 Task: Normalize RMS for loudness normalization effect to -23.0.
Action: Mouse moved to (418, 37)
Screenshot: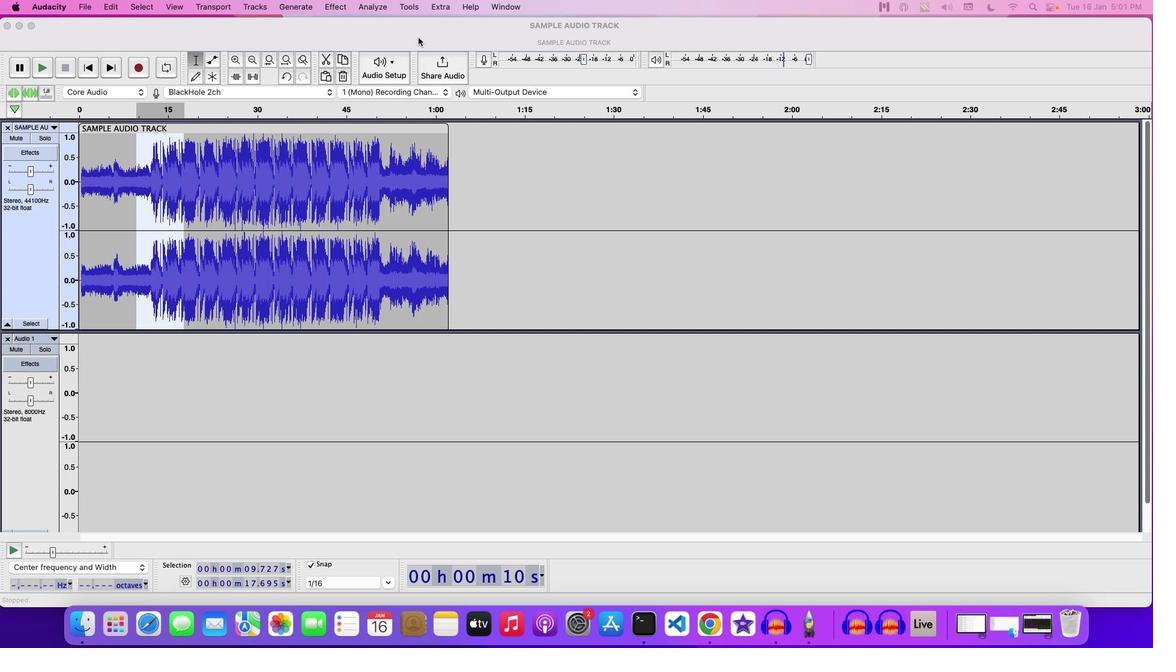 
Action: Mouse pressed left at (418, 37)
Screenshot: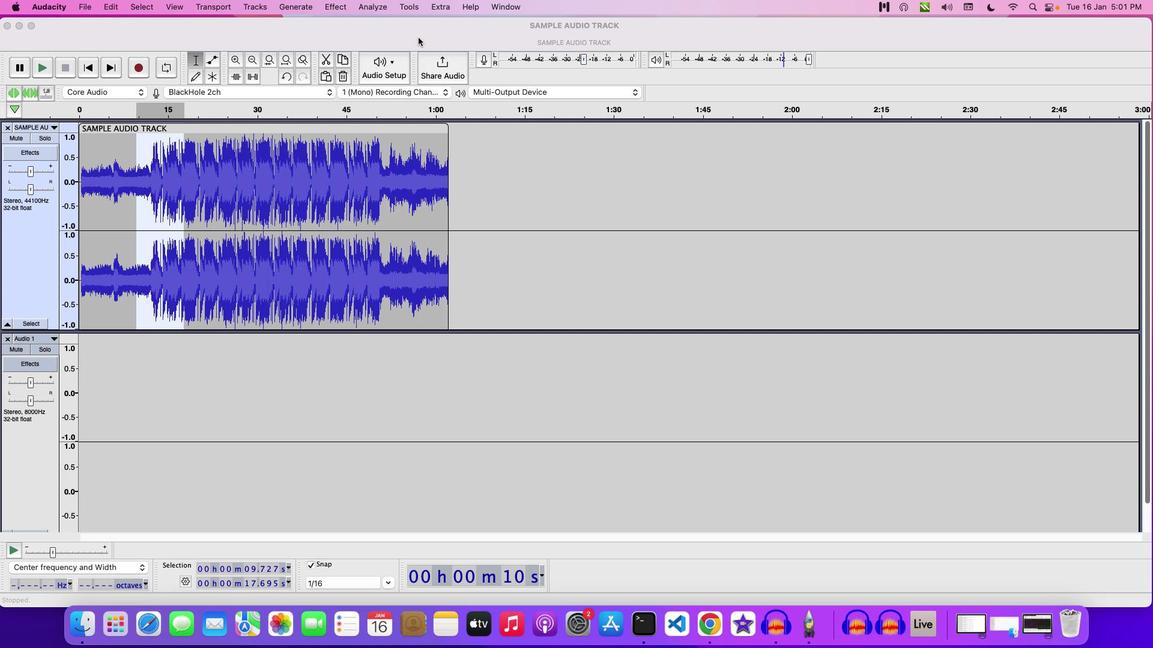 
Action: Mouse moved to (341, 3)
Screenshot: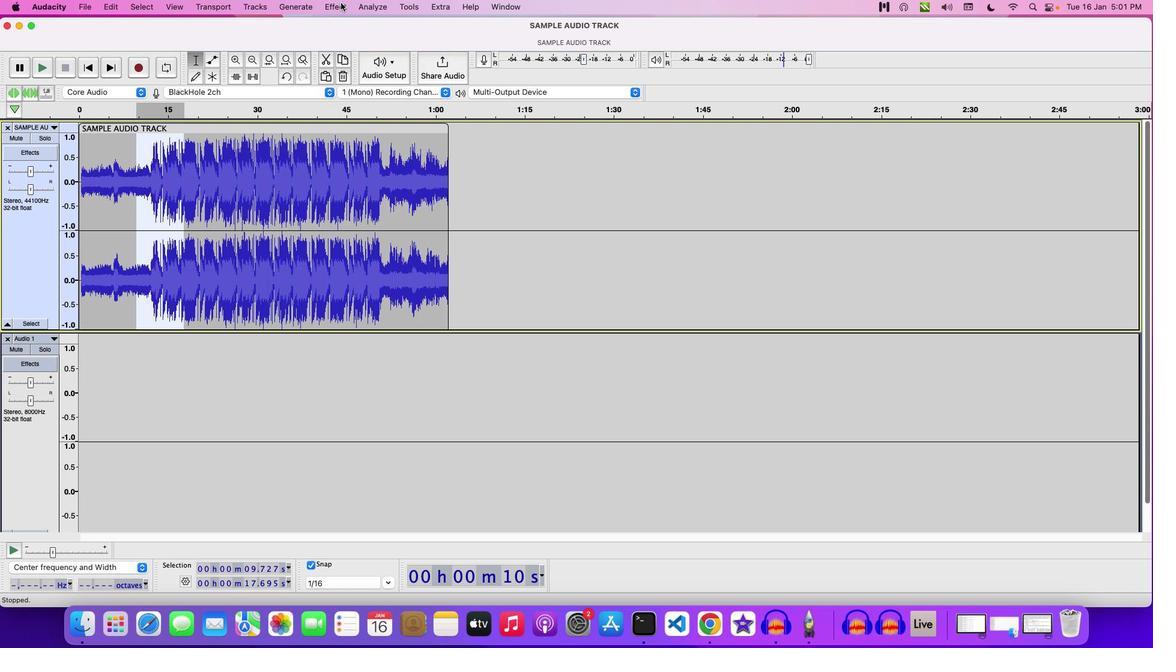 
Action: Mouse pressed left at (341, 3)
Screenshot: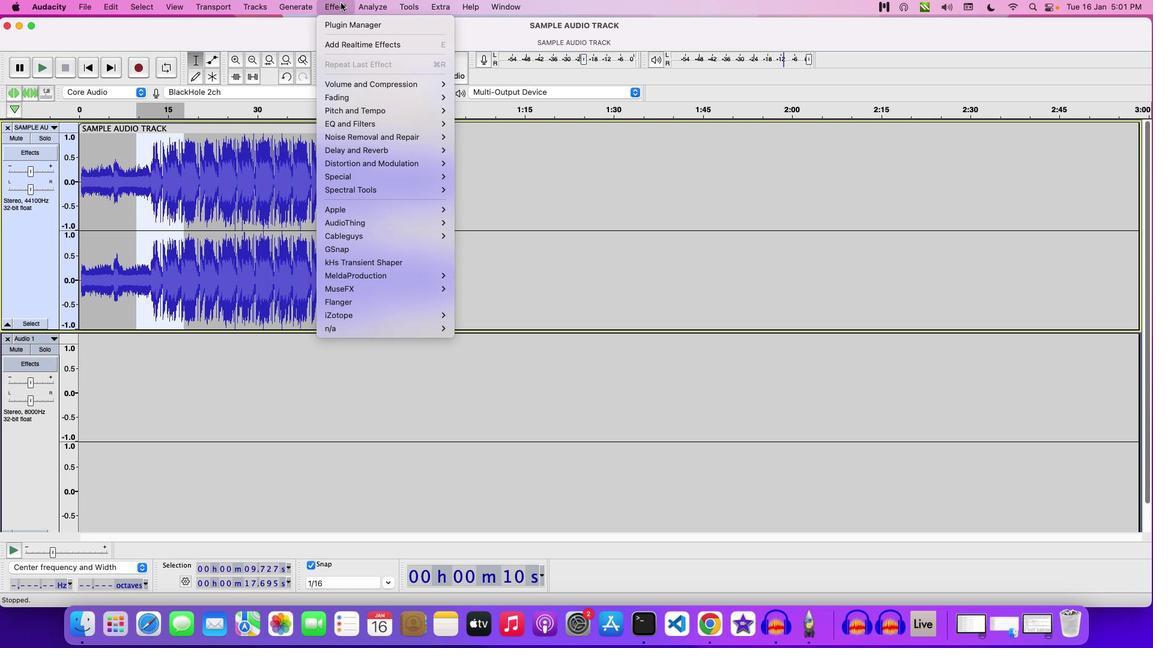 
Action: Mouse moved to (480, 137)
Screenshot: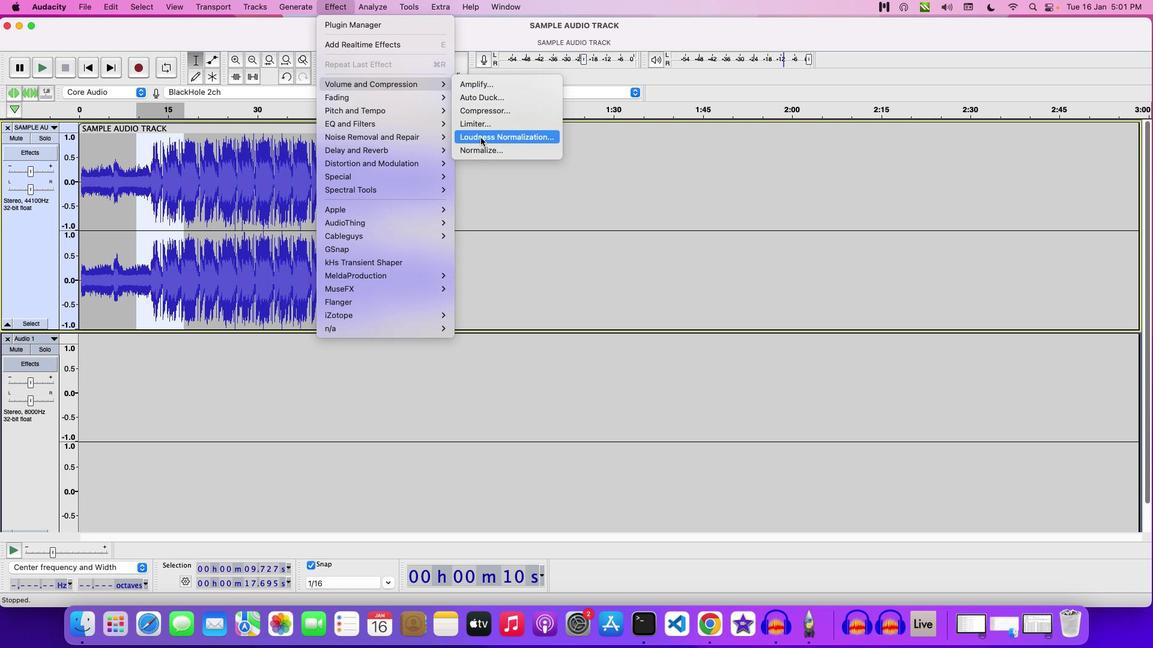 
Action: Mouse pressed left at (480, 137)
Screenshot: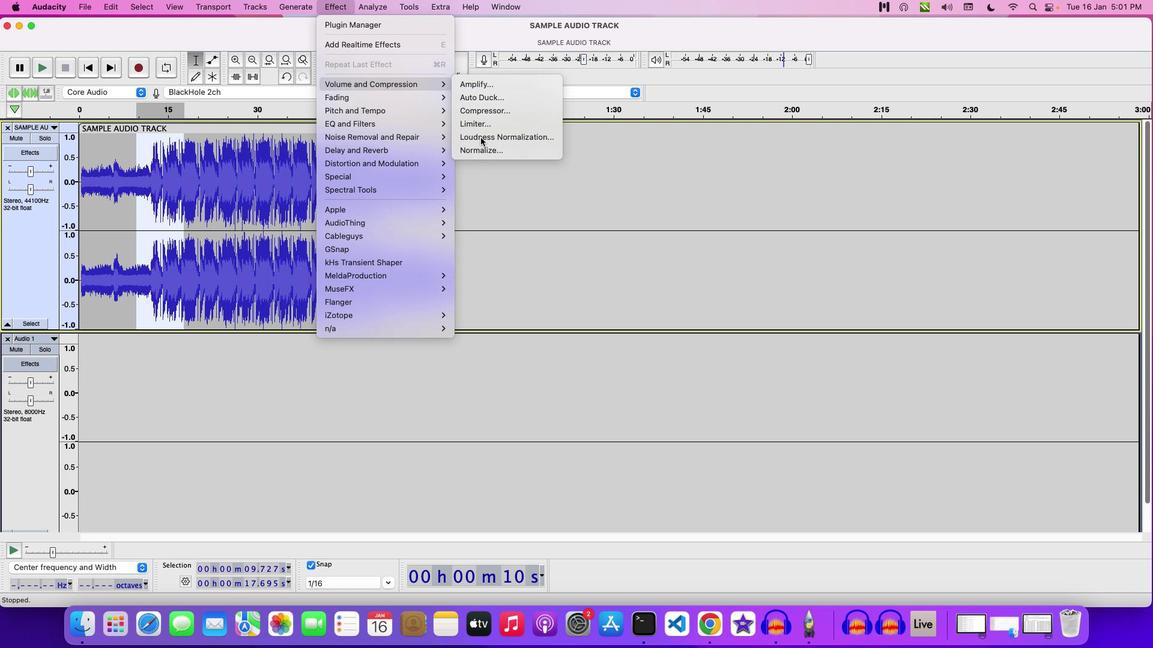 
Action: Mouse moved to (558, 273)
Screenshot: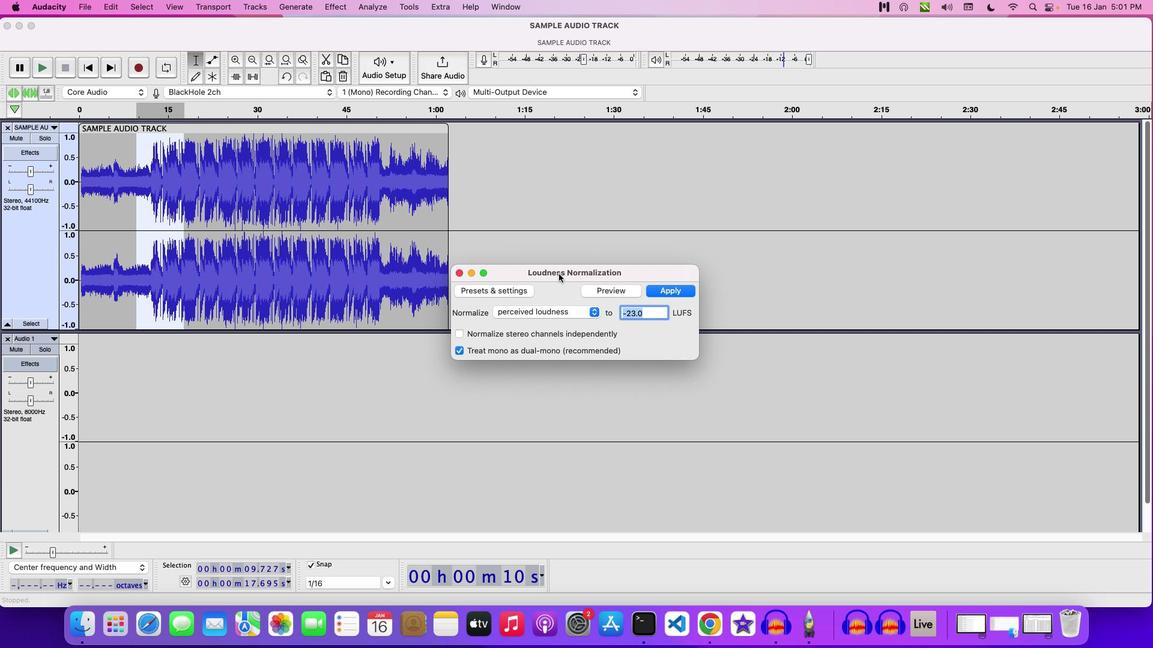 
Action: Mouse pressed left at (558, 273)
Screenshot: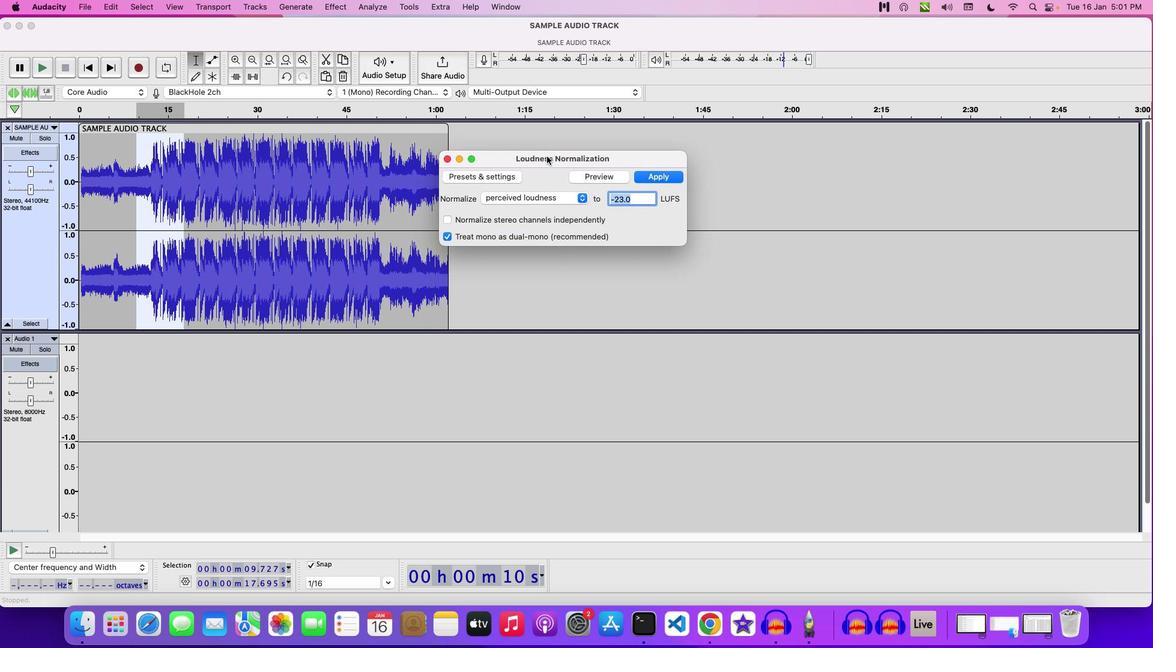 
Action: Mouse moved to (547, 194)
Screenshot: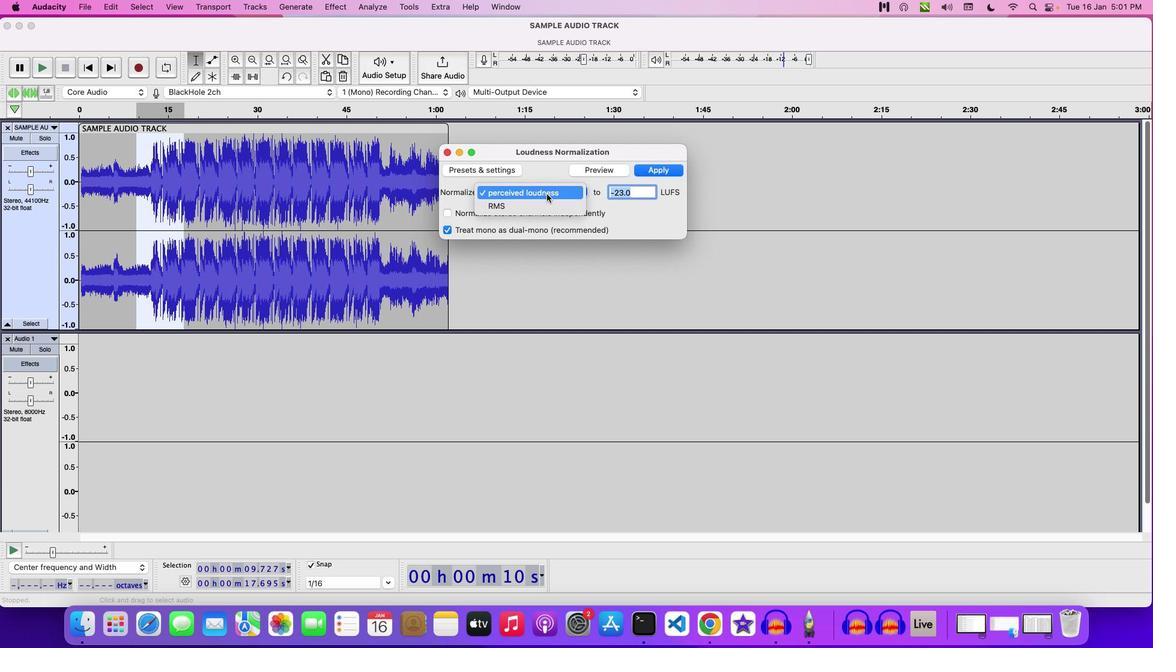 
Action: Mouse pressed left at (547, 194)
Screenshot: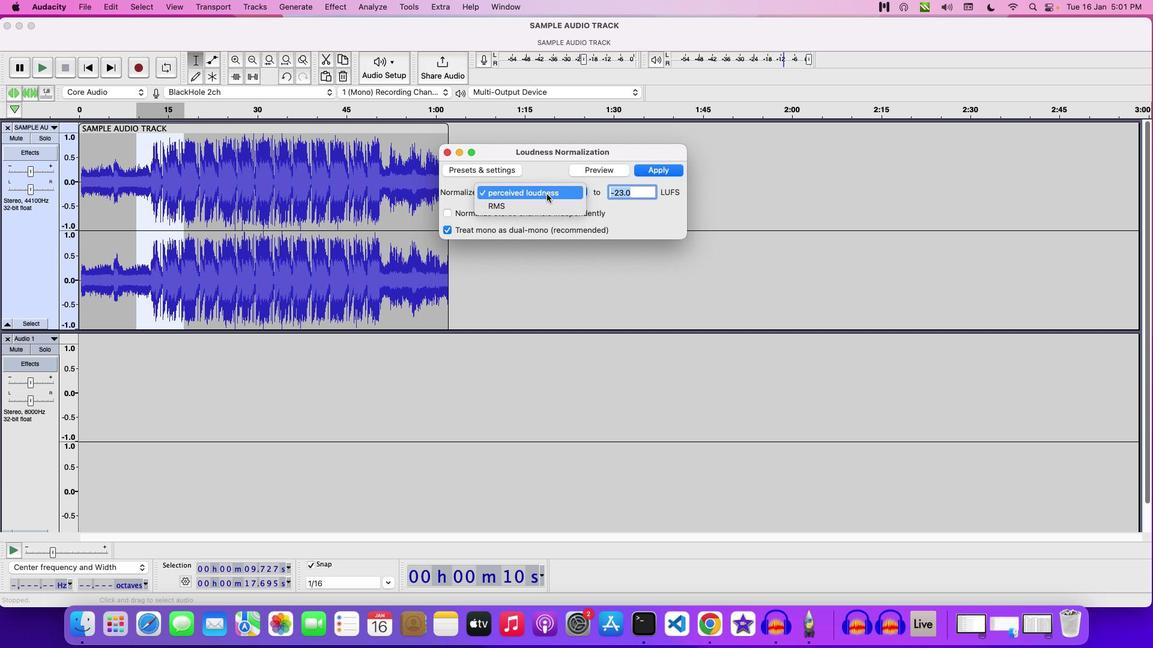 
Action: Mouse moved to (545, 203)
Screenshot: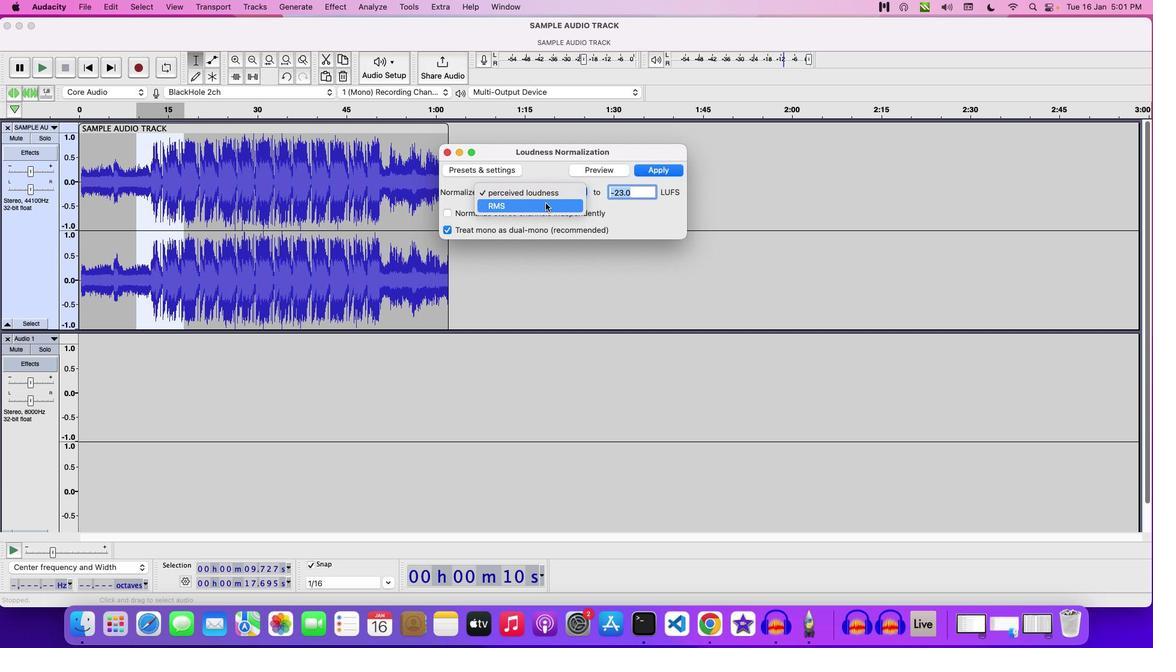 
Action: Mouse pressed left at (545, 203)
Screenshot: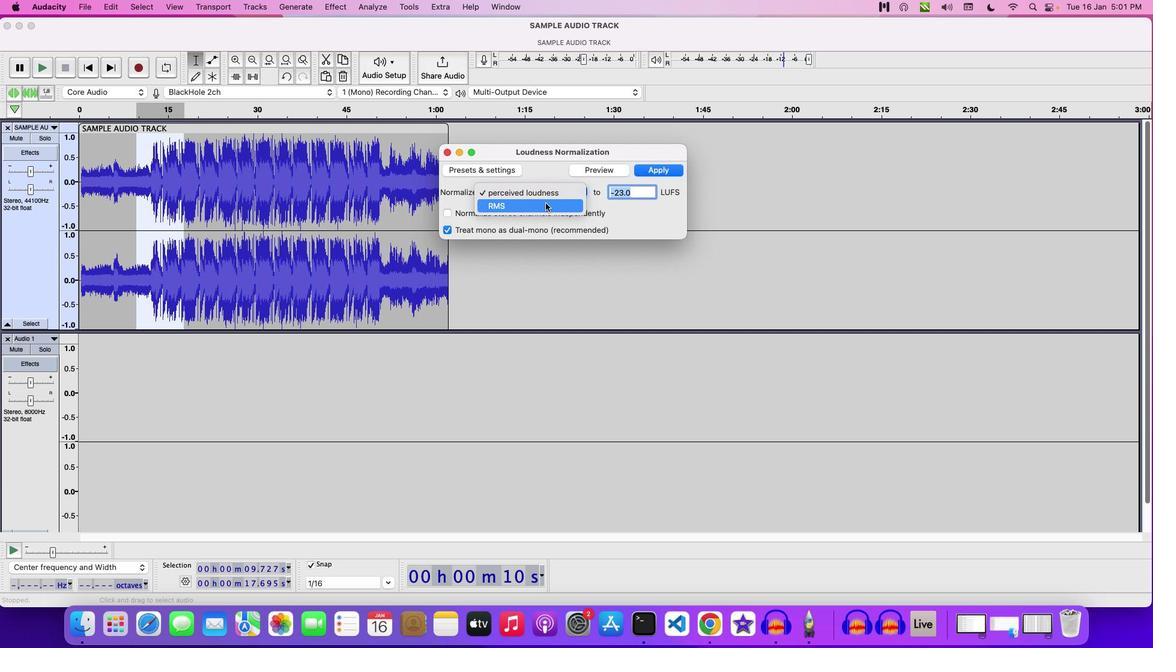 
Action: Mouse moved to (623, 193)
Screenshot: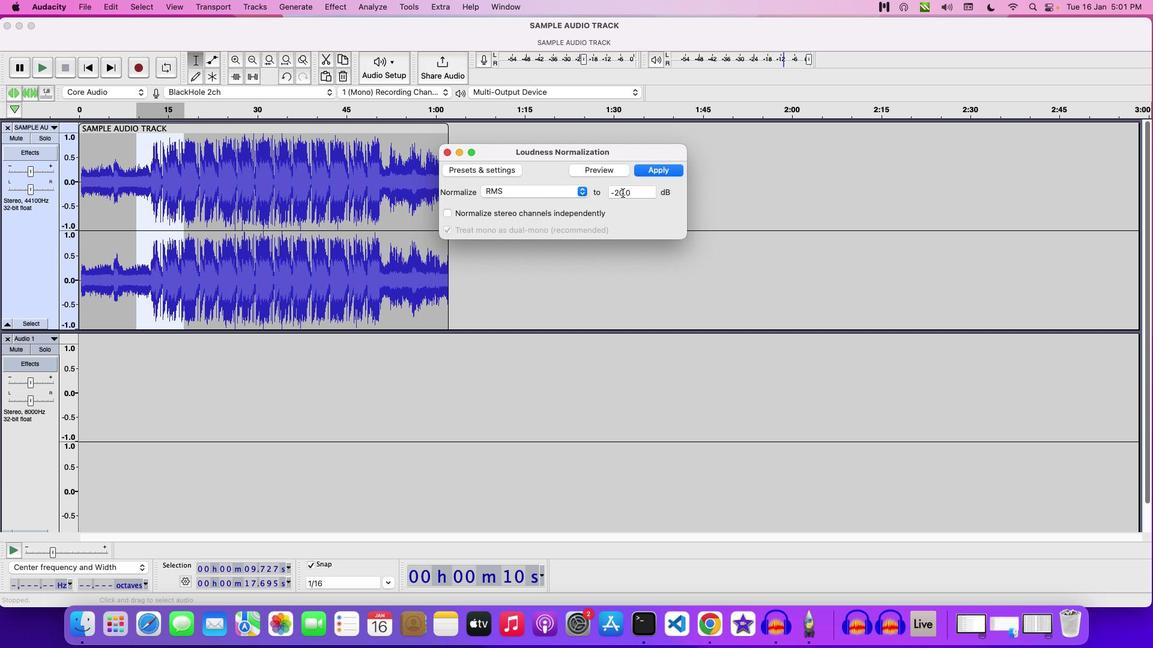 
Action: Mouse pressed left at (623, 193)
Screenshot: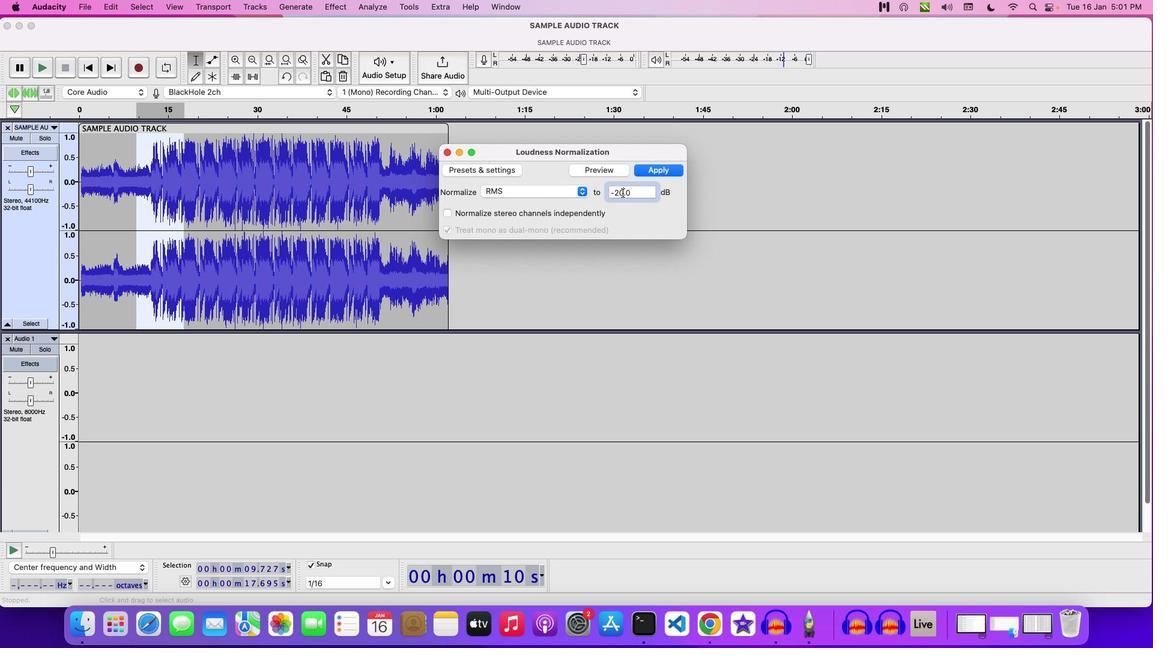 
Action: Mouse moved to (611, 145)
Screenshot: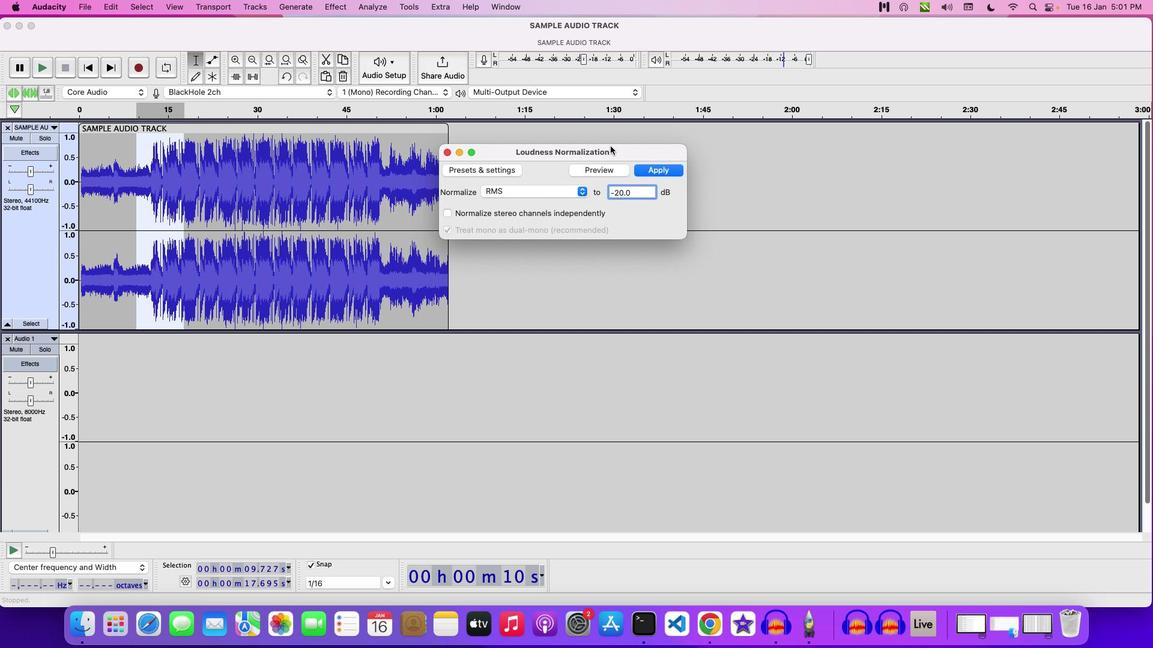 
Action: Key pressed Key.backspace'3'
Screenshot: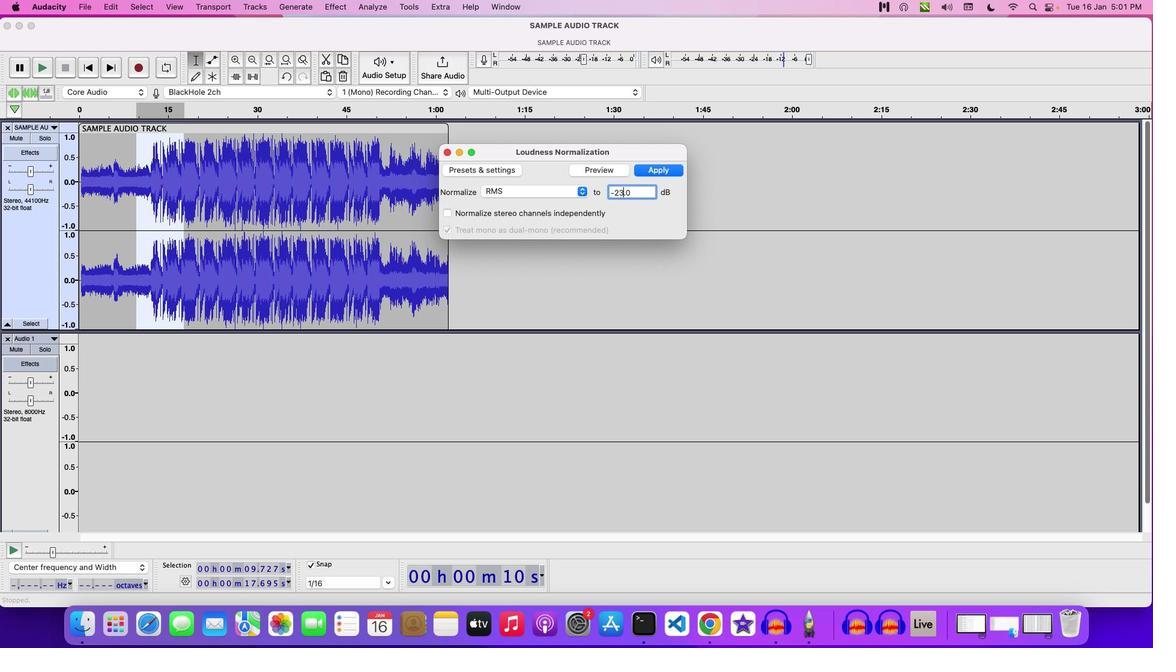 
Action: Mouse moved to (564, 163)
Screenshot: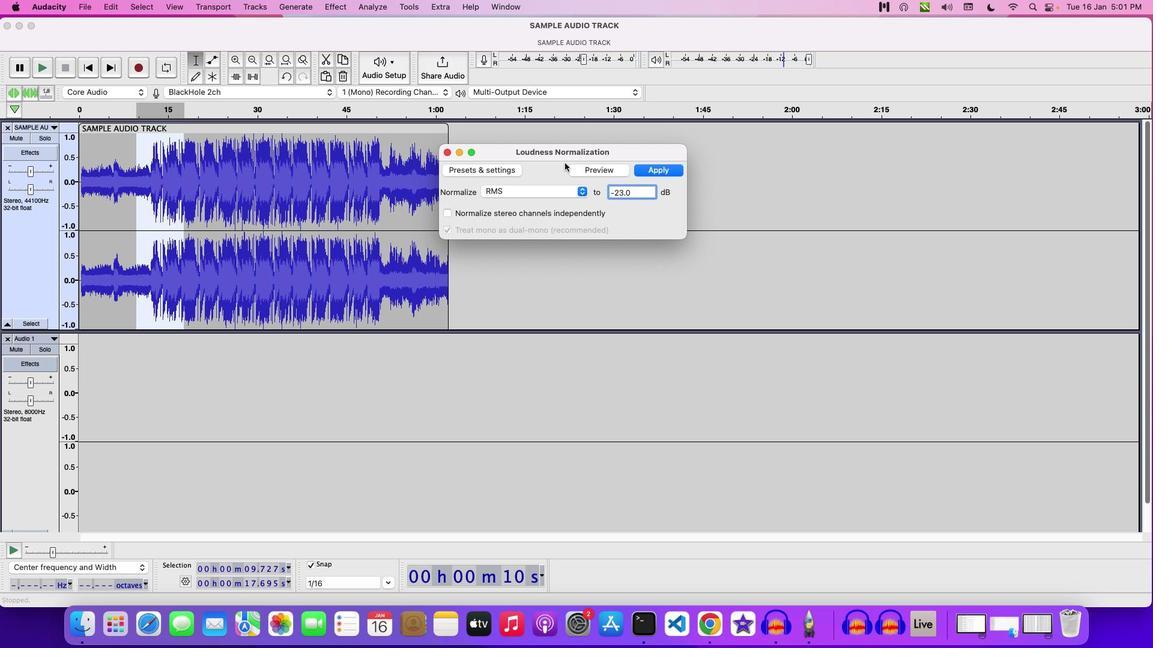 
Action: Mouse pressed left at (564, 163)
Screenshot: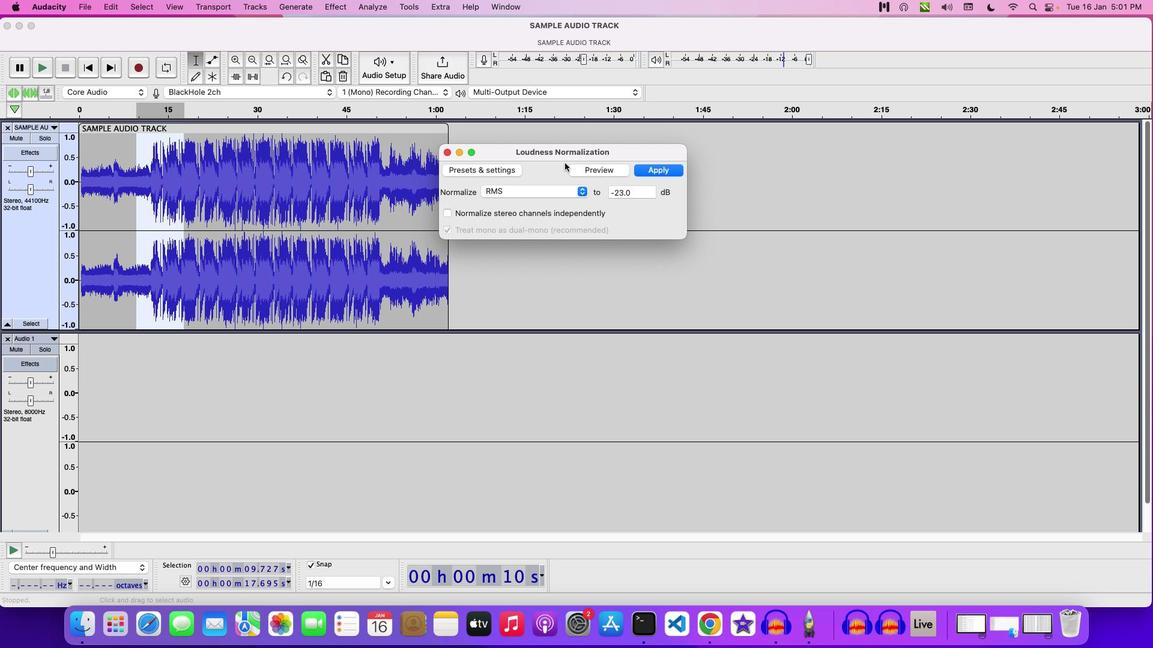 
